 Task: Create New Customer with Customer Name: Target_x000D_
, Billing Address Line1: 1139 Star Trek Drive, Billing Address Line2:  Pensacola, Billing Address Line3:  Florida 32501, Cell Number: 831-612-1938
Action: Mouse moved to (162, 31)
Screenshot: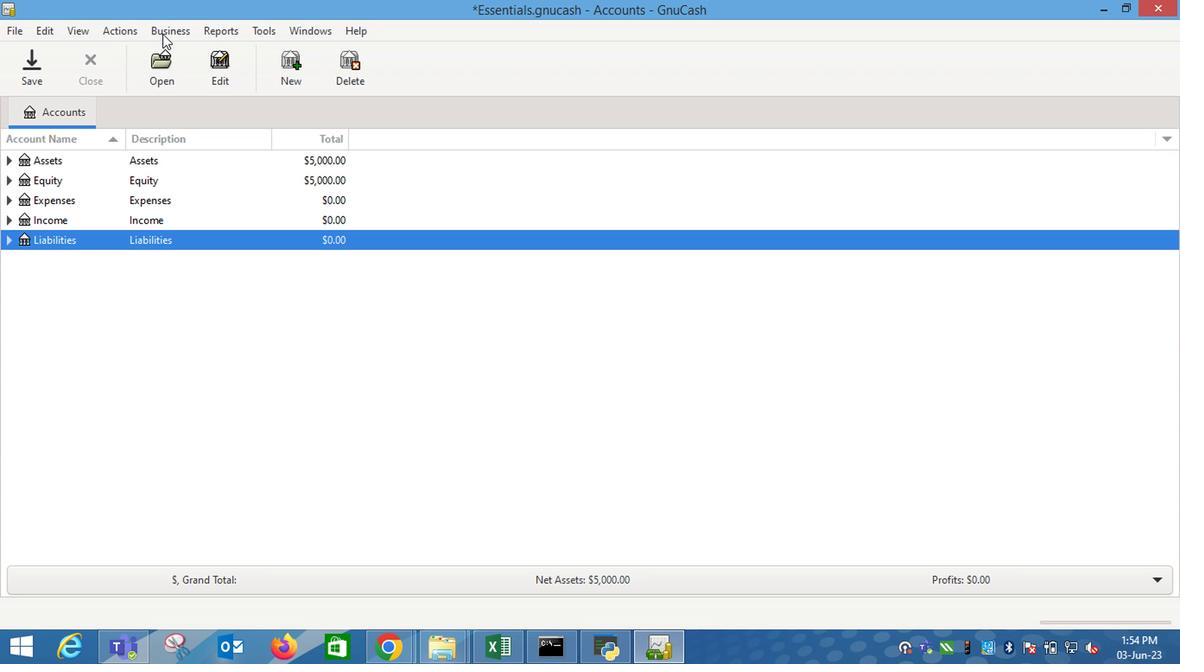 
Action: Mouse pressed left at (162, 31)
Screenshot: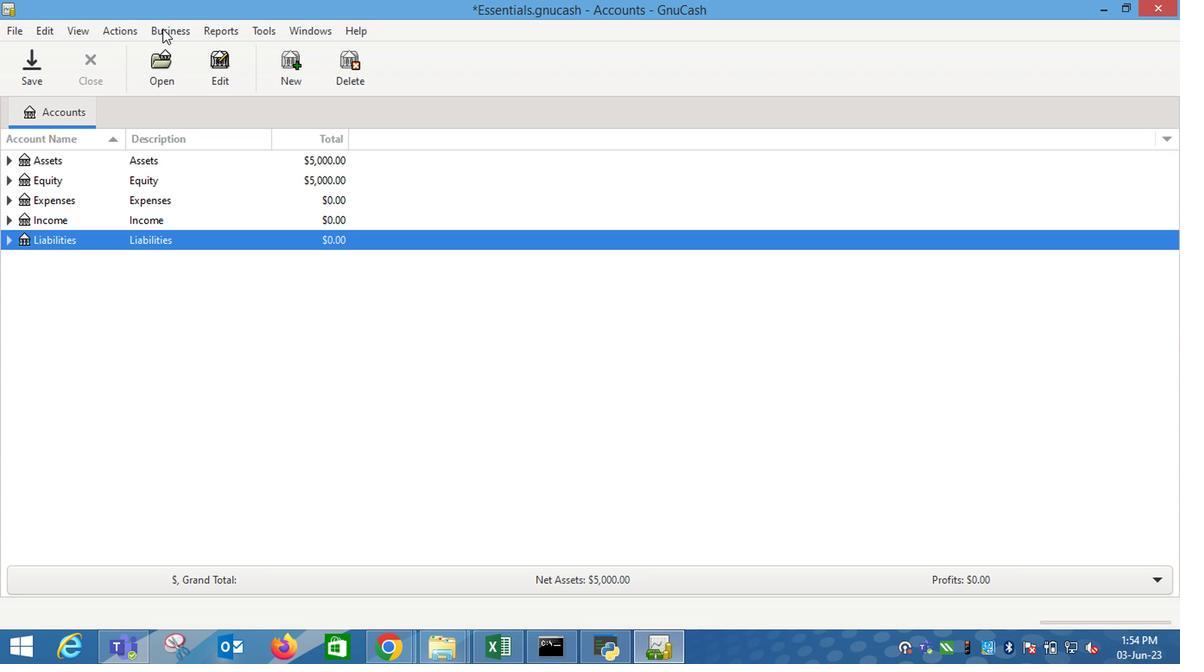
Action: Mouse moved to (417, 79)
Screenshot: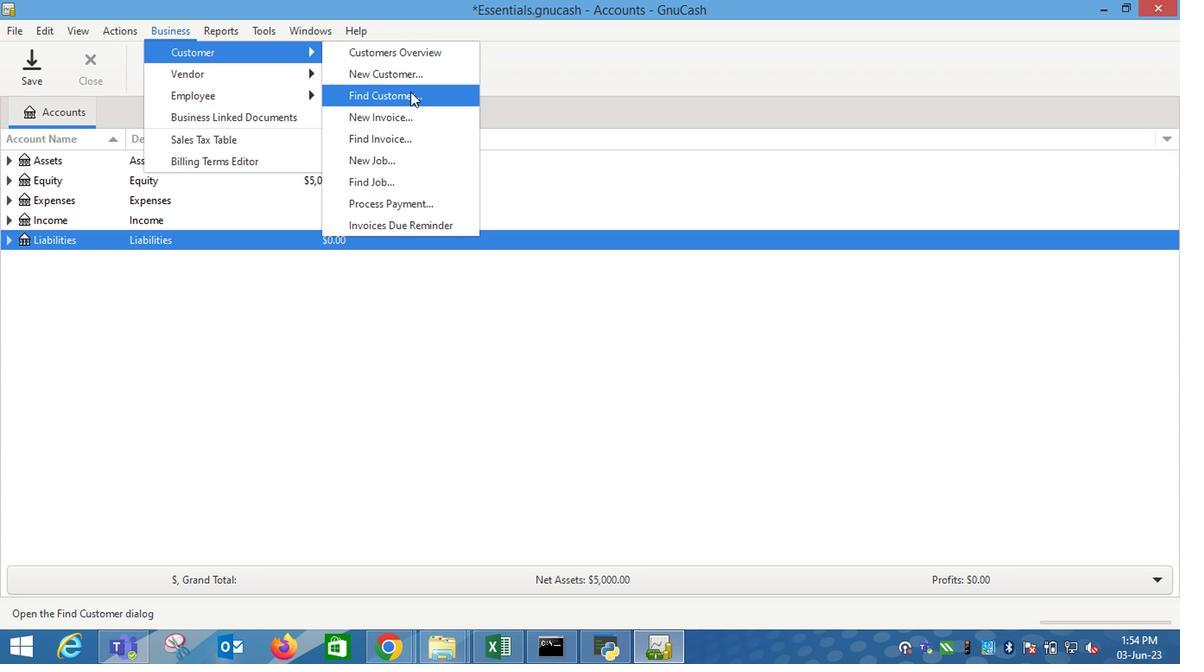 
Action: Mouse pressed left at (417, 79)
Screenshot: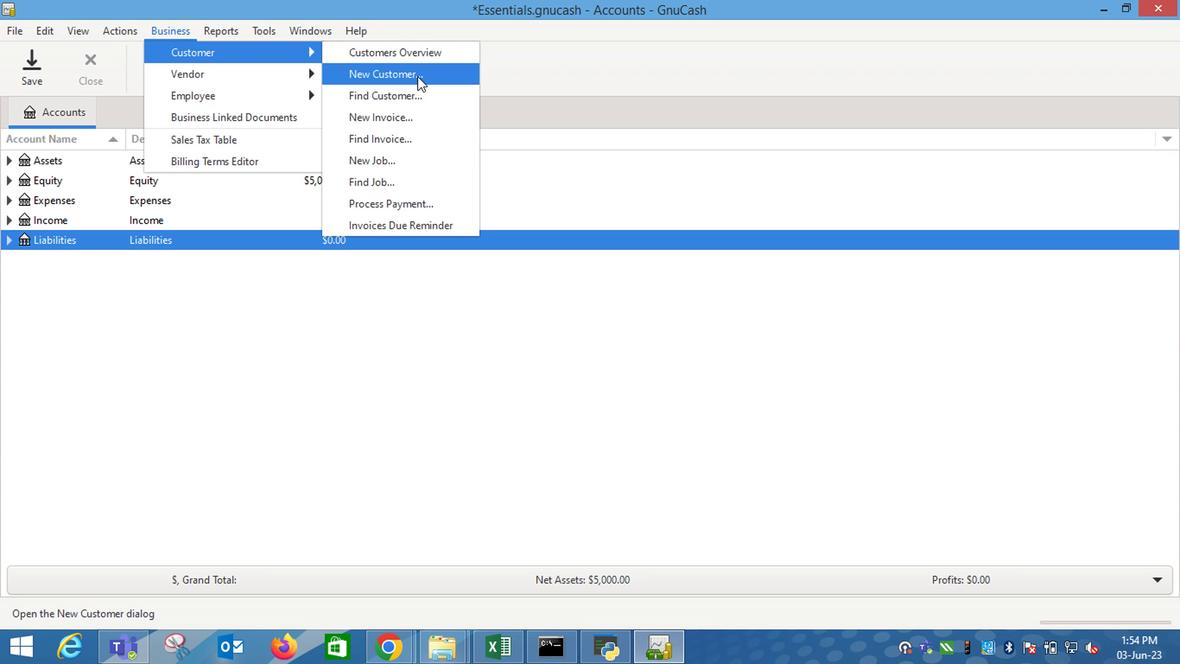 
Action: Mouse moved to (858, 177)
Screenshot: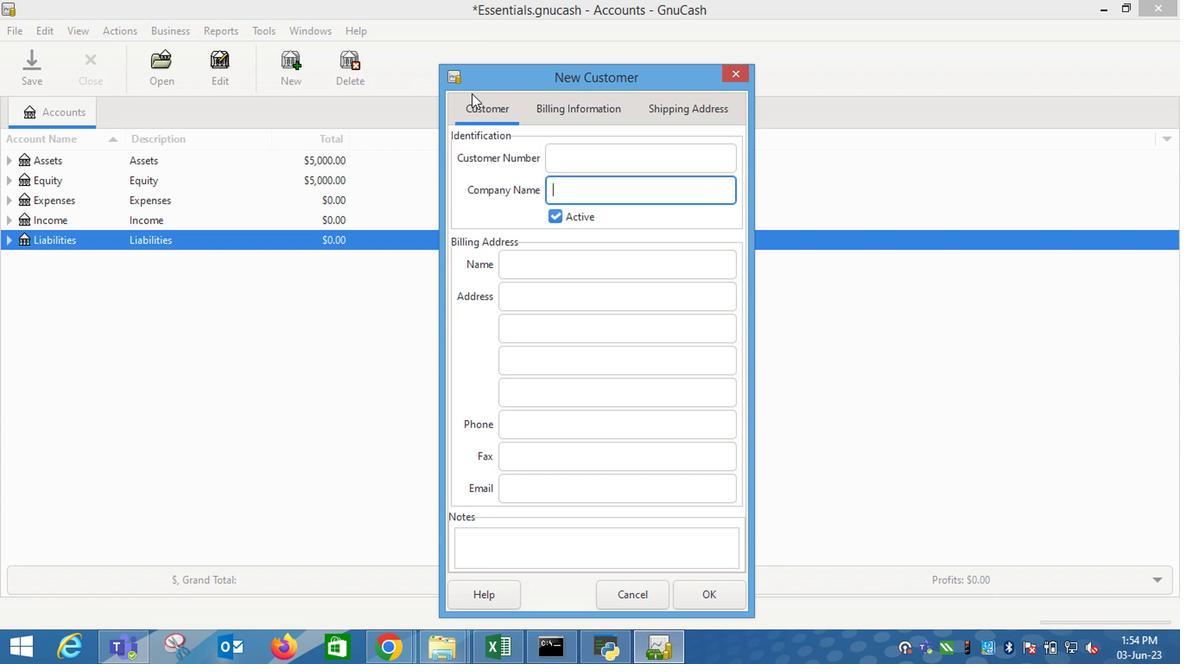 
Action: Key pressed <Key.shift_r>Target<Key.tab><Key.tab><Key.tab>1139<Key.space><Key.shift_r>Star<Key.space><Key.shift_r>Trek<Key.space><Key.shift_r>Drive<Key.tab><Key.shift_r>Pe<Key.tab><Key.shift_r><Key.shift_r>F<Key.tab><Key.tab>831-612-1938
Screenshot: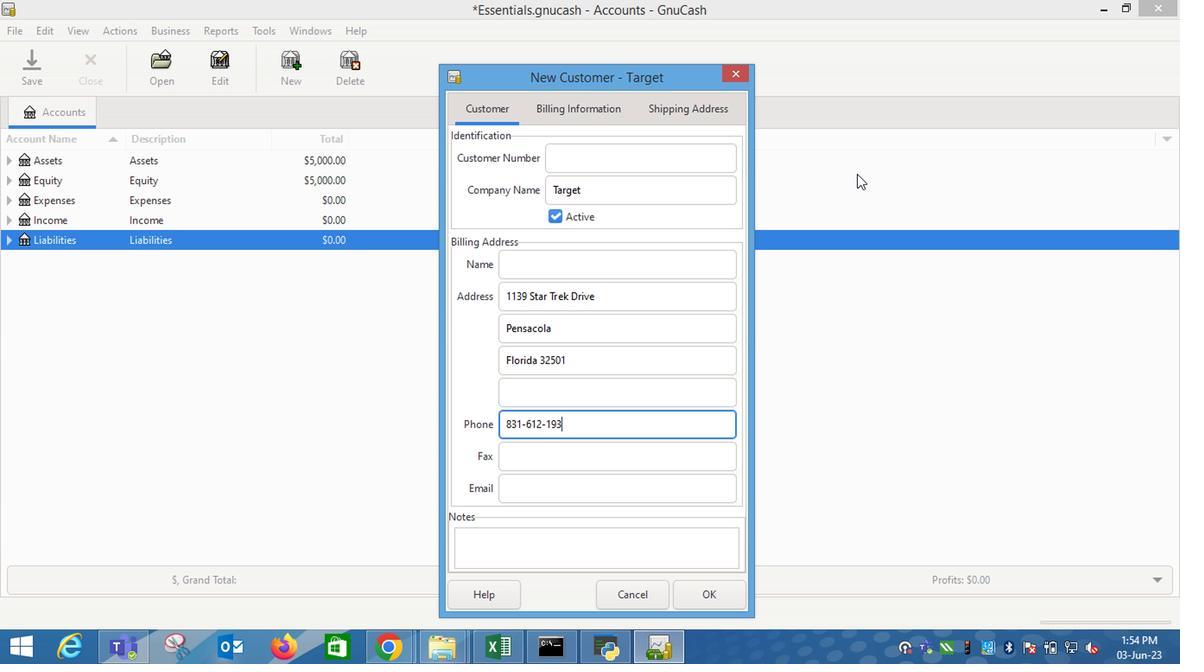 
Action: Mouse moved to (696, 599)
Screenshot: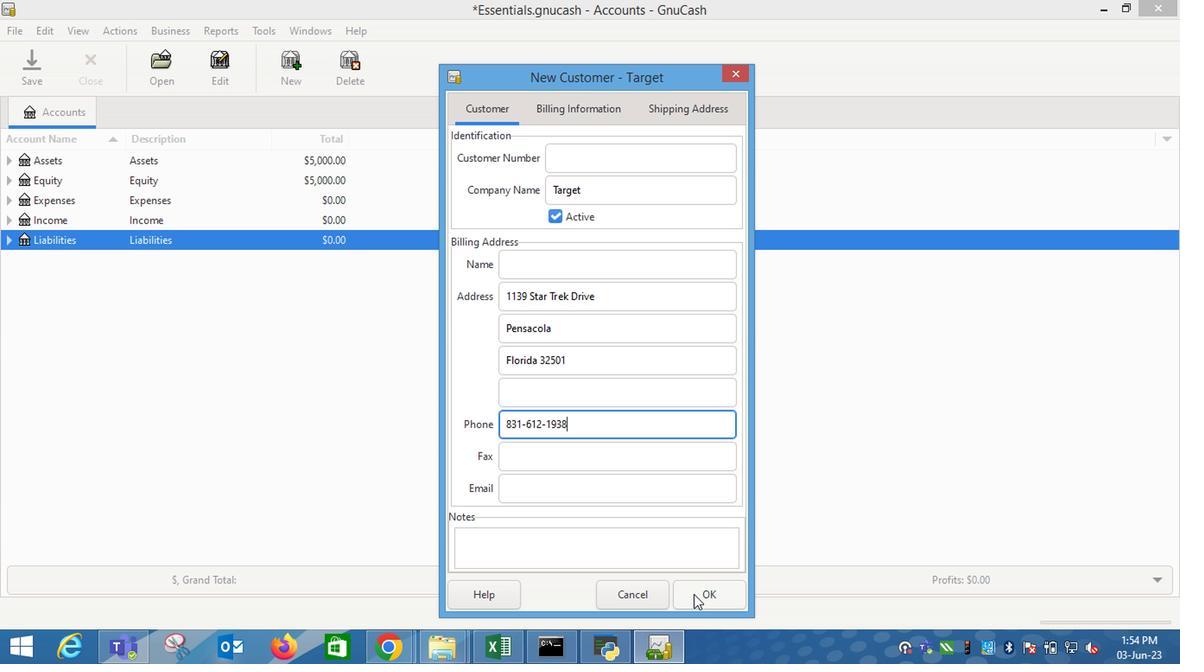 
Action: Mouse pressed left at (696, 599)
Screenshot: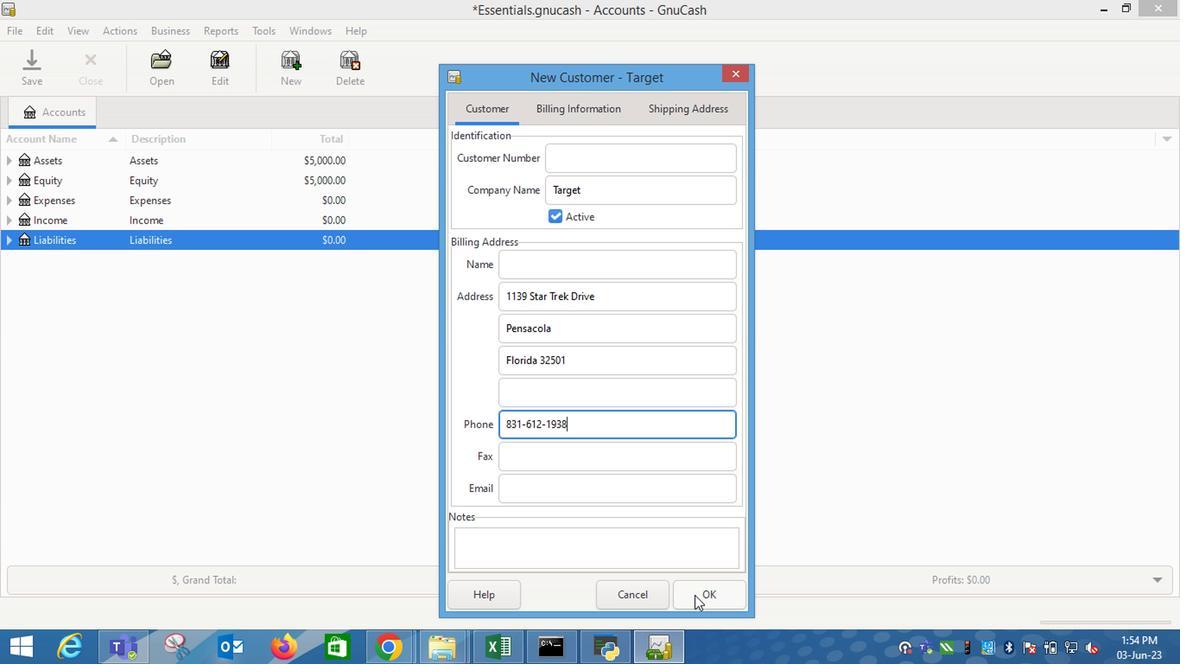
Action: Mouse moved to (474, 452)
Screenshot: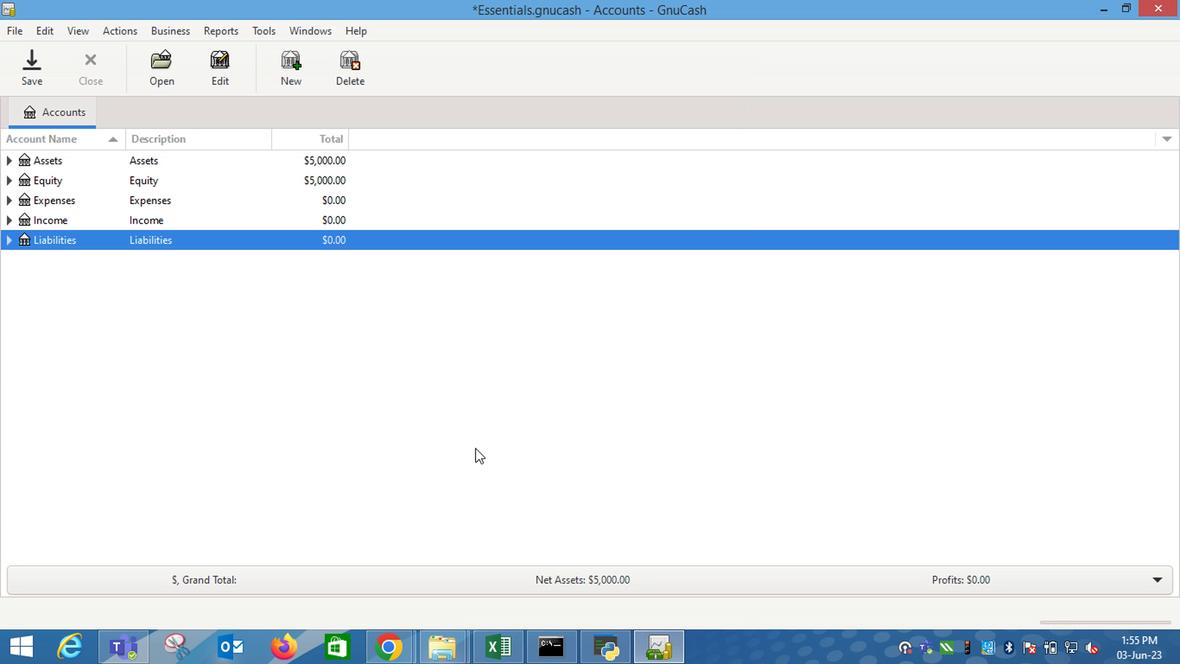 
